 Task: Disable the option In-app notifications in Job application updates.
Action: Mouse moved to (783, 107)
Screenshot: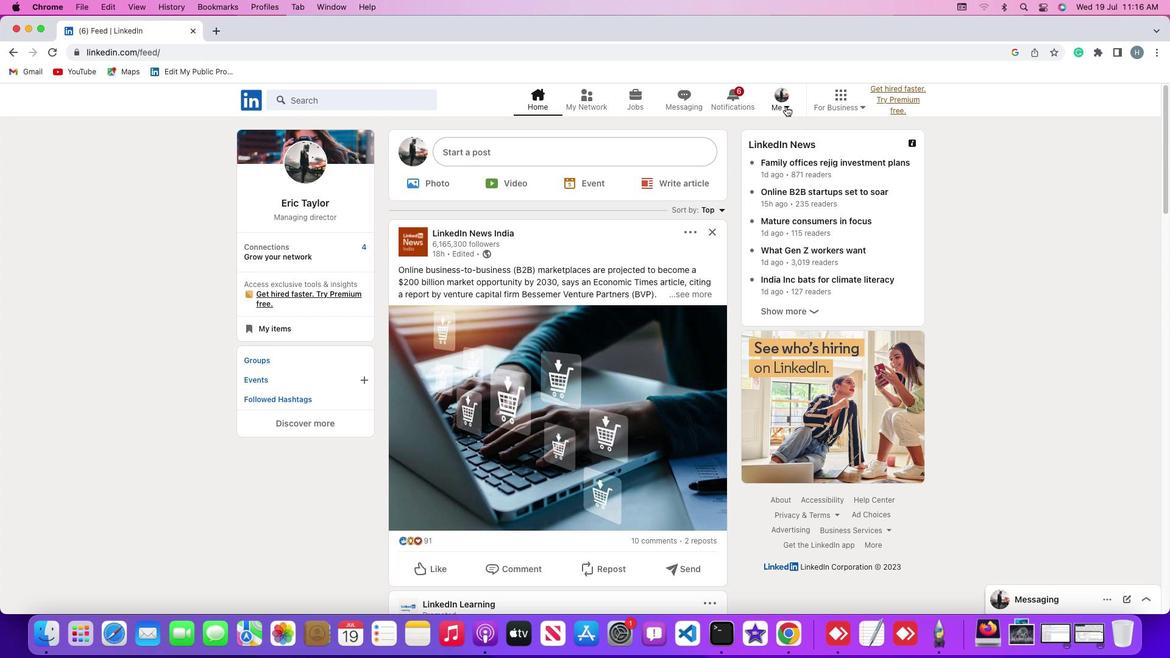 
Action: Mouse pressed left at (783, 107)
Screenshot: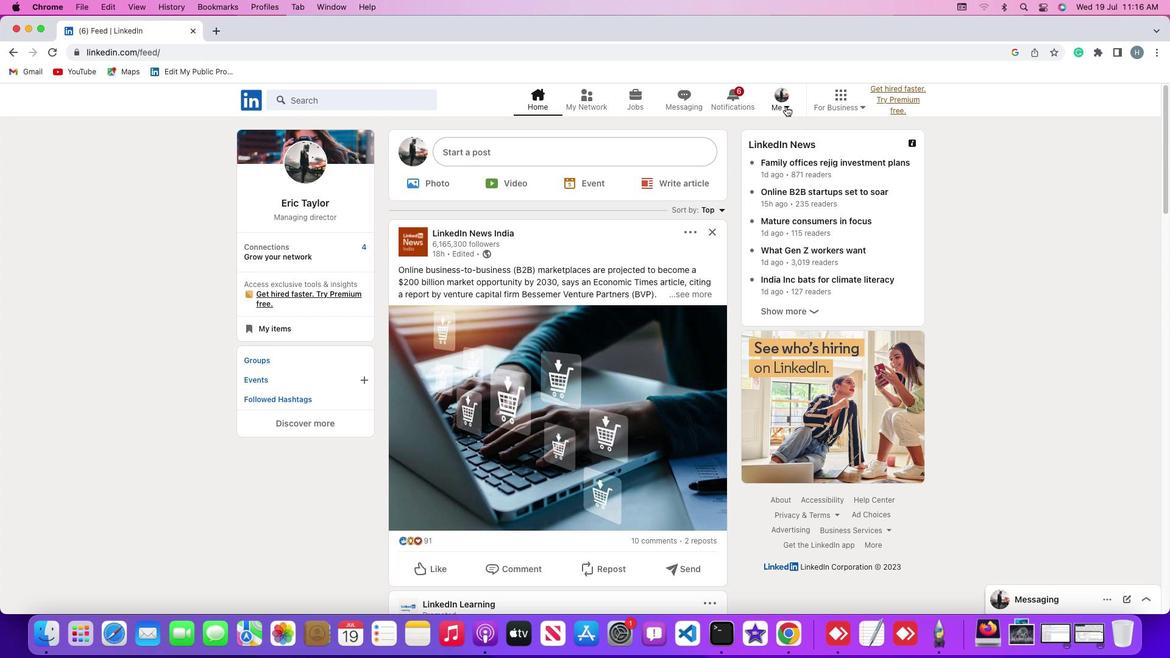 
Action: Mouse moved to (786, 106)
Screenshot: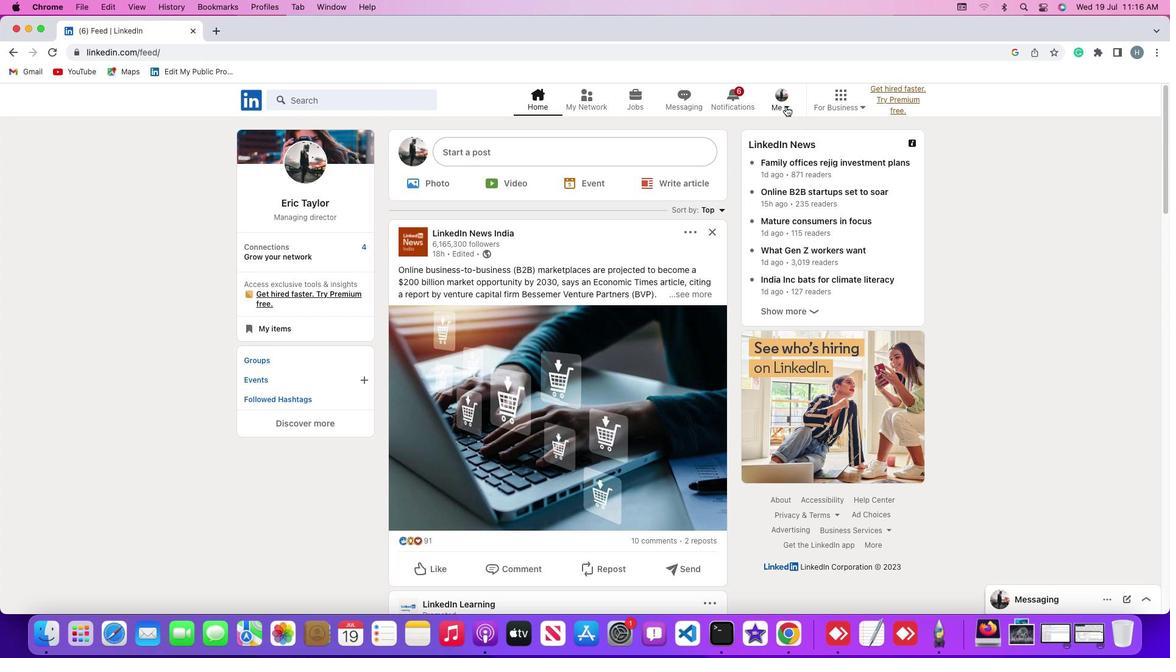 
Action: Mouse pressed left at (786, 106)
Screenshot: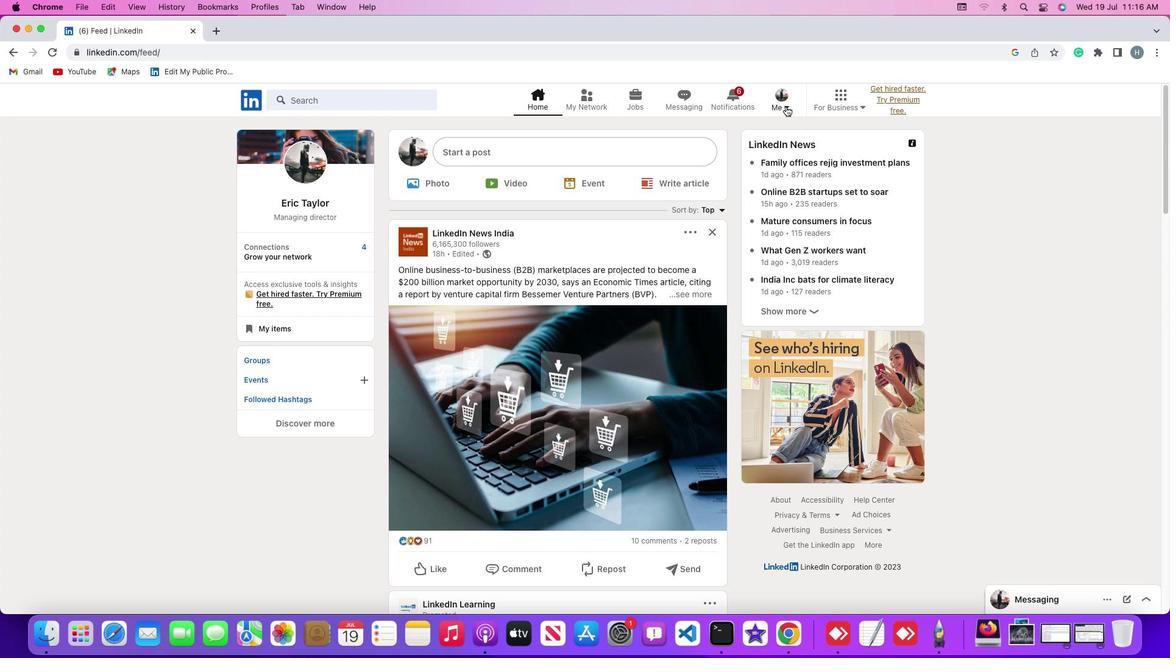 
Action: Mouse moved to (712, 227)
Screenshot: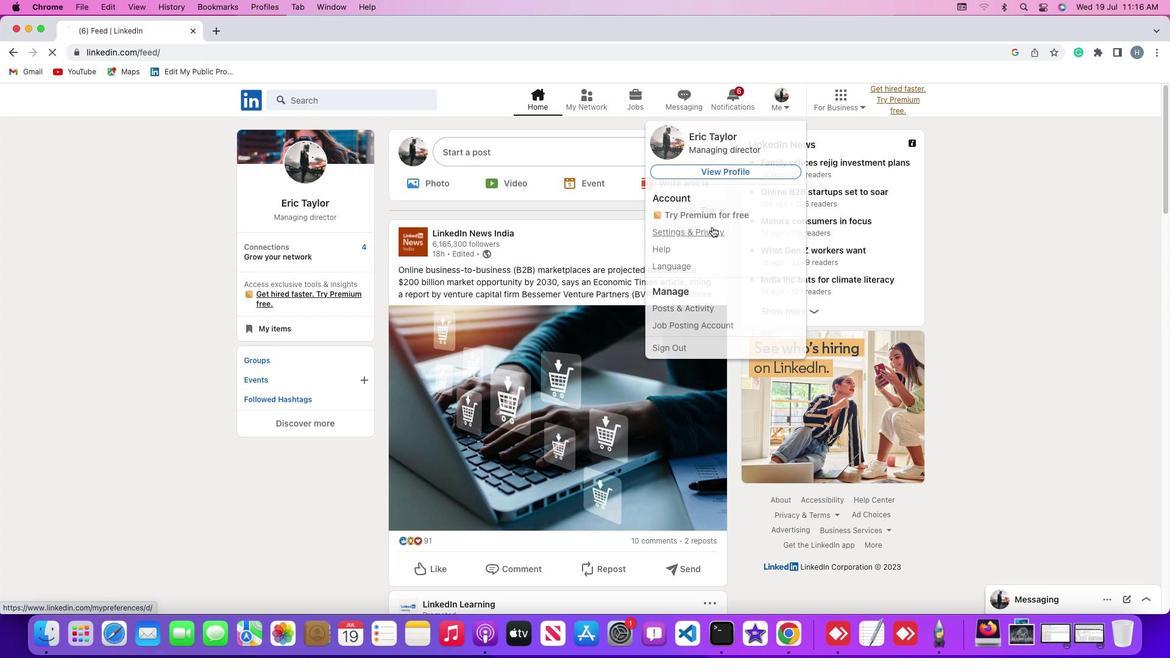 
Action: Mouse pressed left at (712, 227)
Screenshot: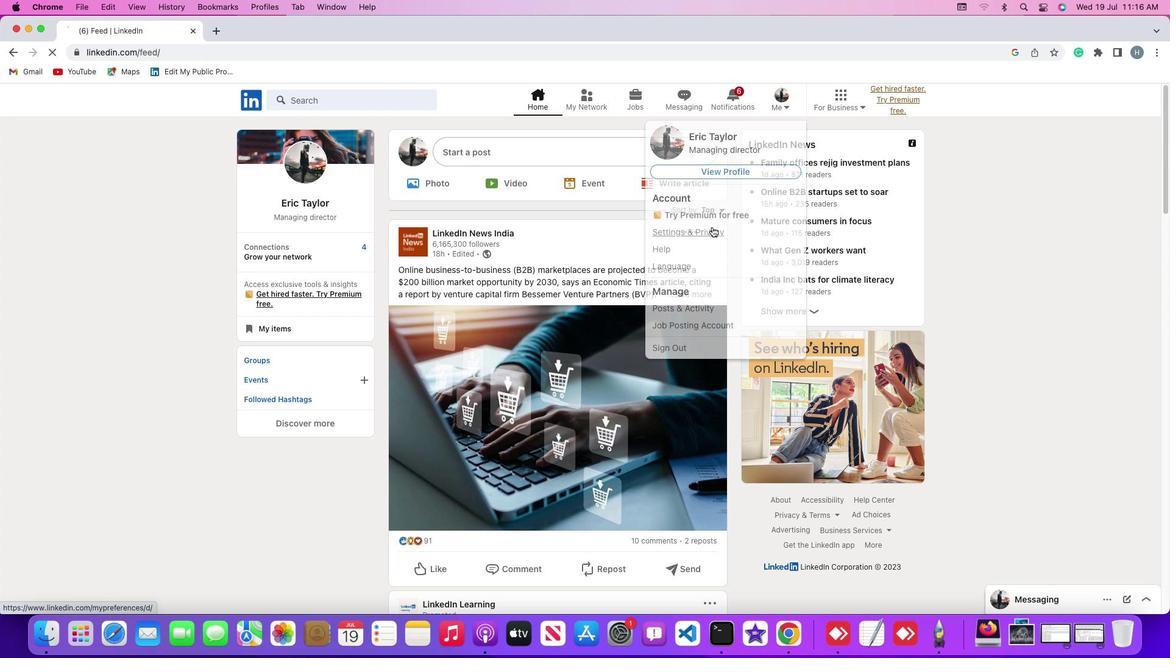 
Action: Mouse moved to (86, 415)
Screenshot: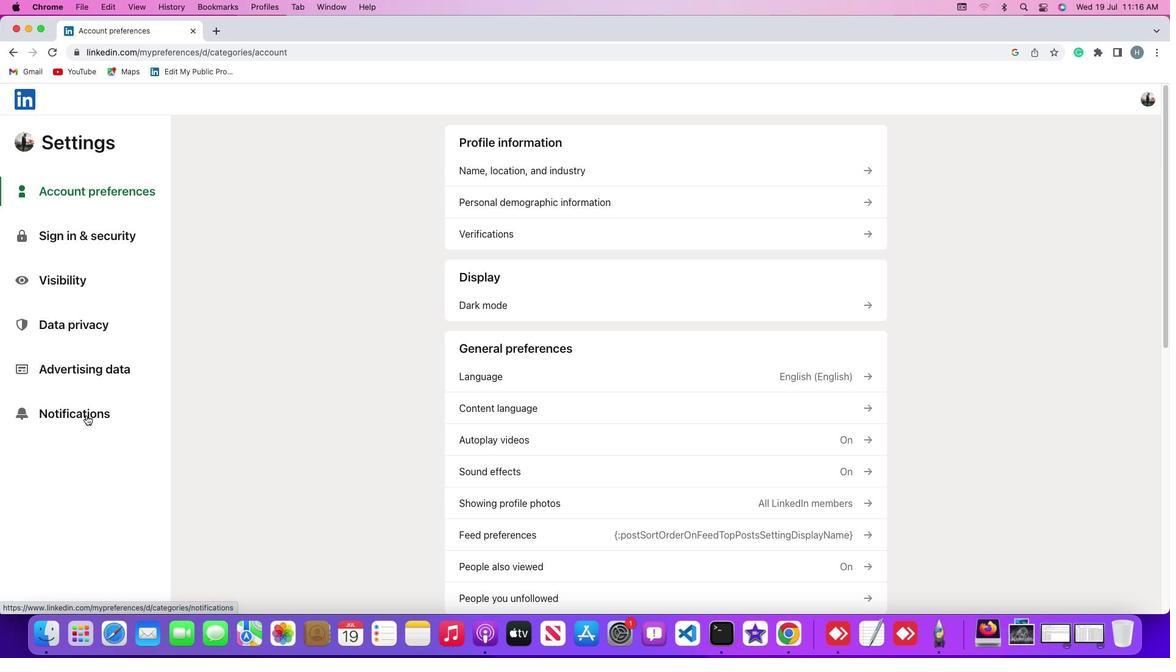 
Action: Mouse pressed left at (86, 415)
Screenshot: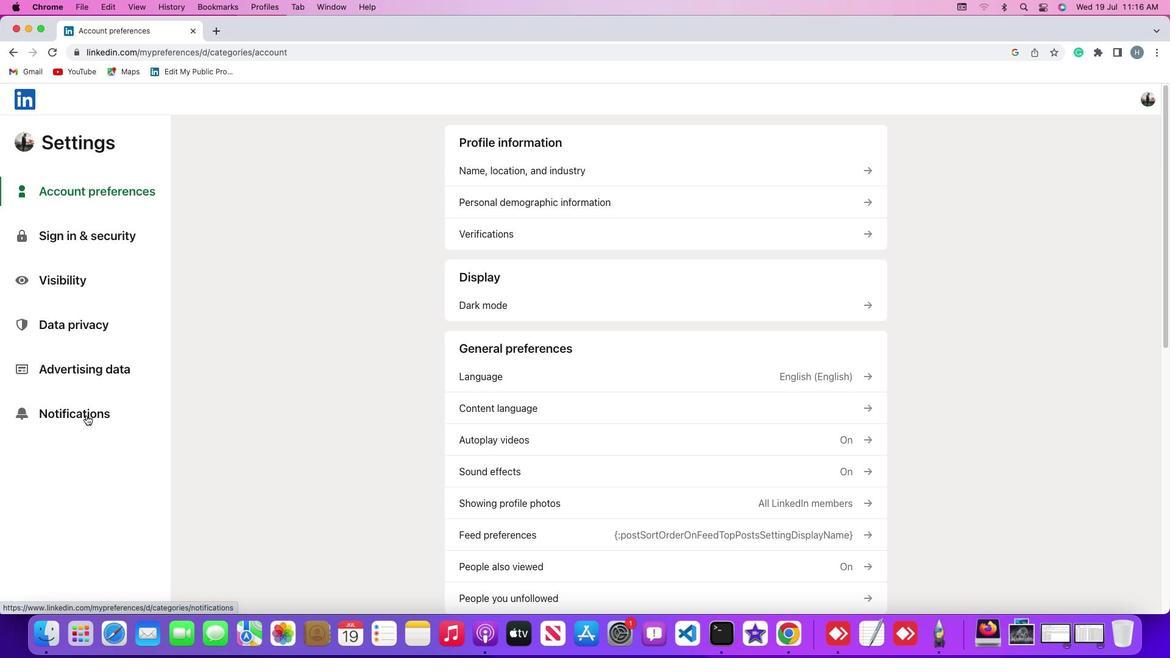 
Action: Mouse pressed left at (86, 415)
Screenshot: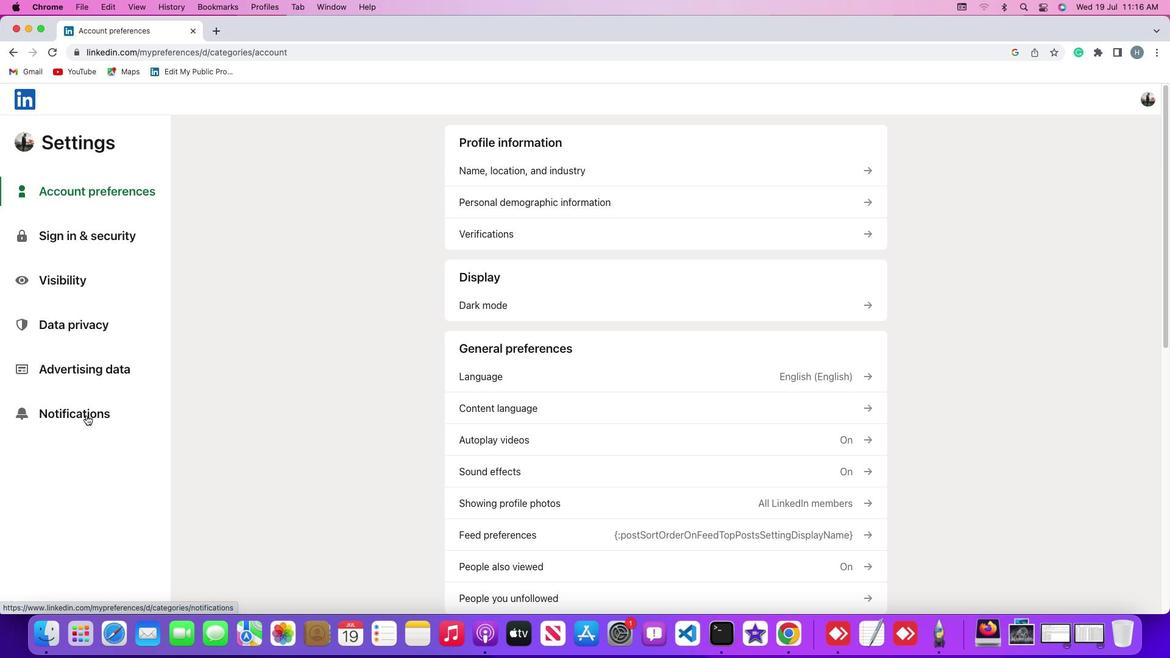 
Action: Mouse moved to (564, 169)
Screenshot: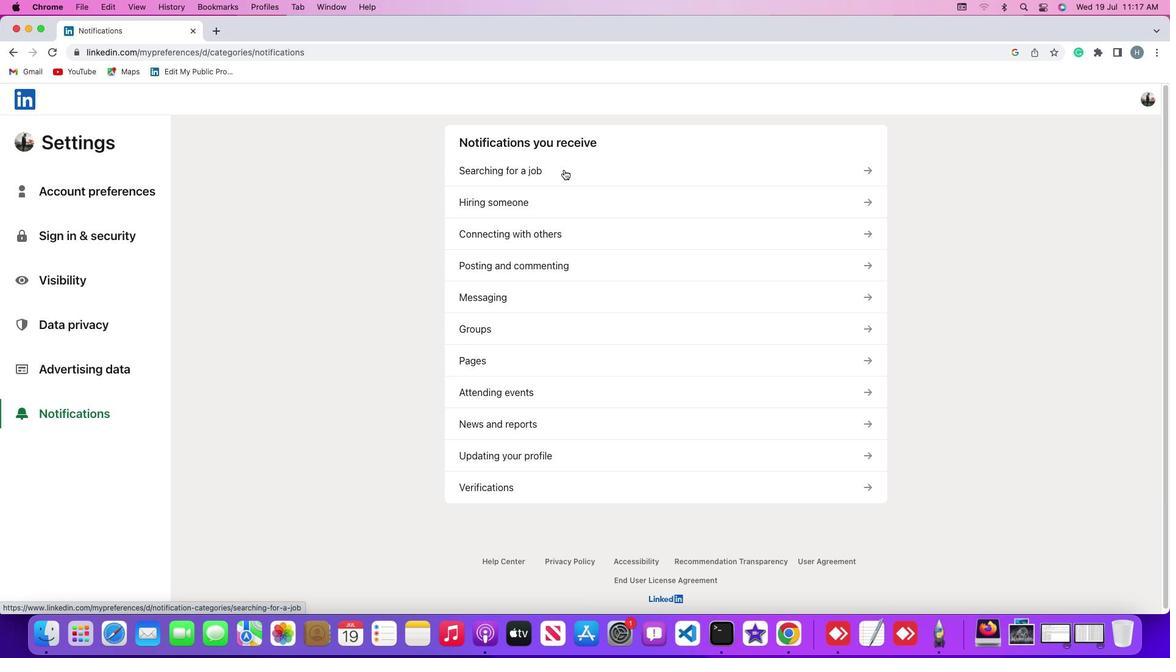 
Action: Mouse pressed left at (564, 169)
Screenshot: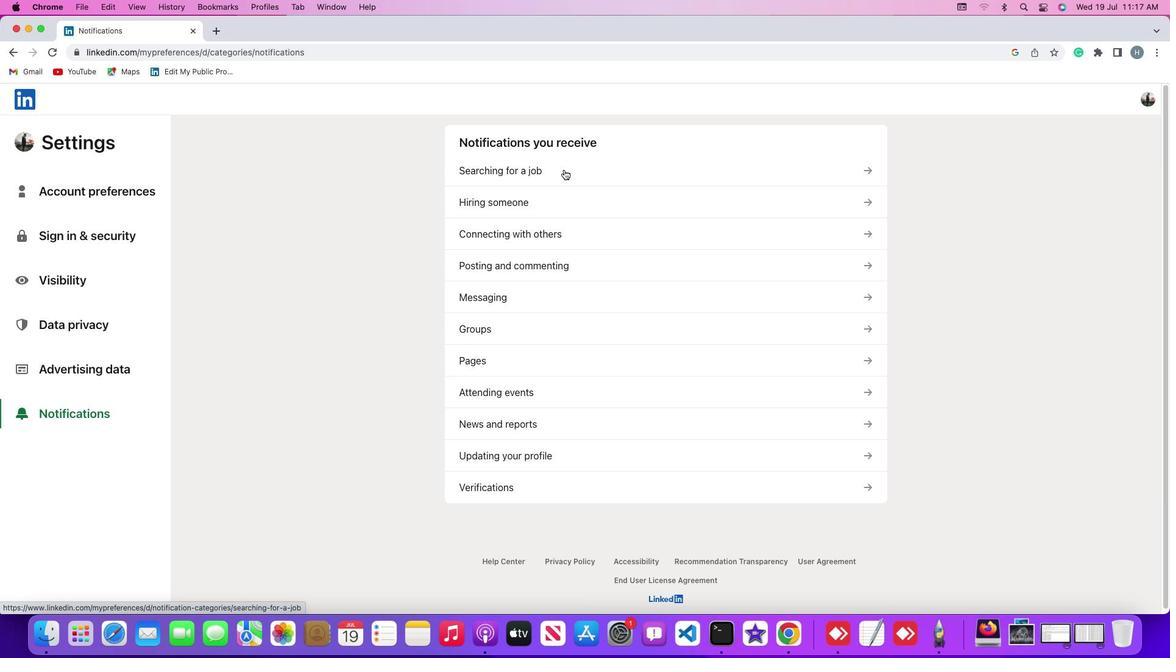 
Action: Mouse moved to (563, 346)
Screenshot: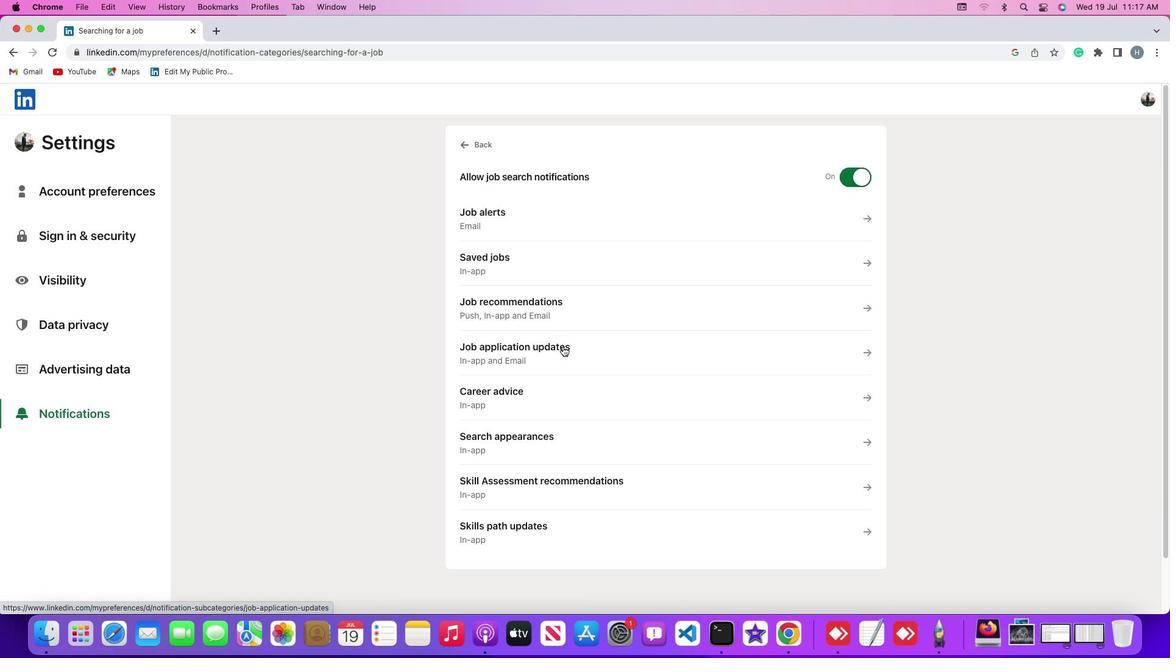 
Action: Mouse pressed left at (563, 346)
Screenshot: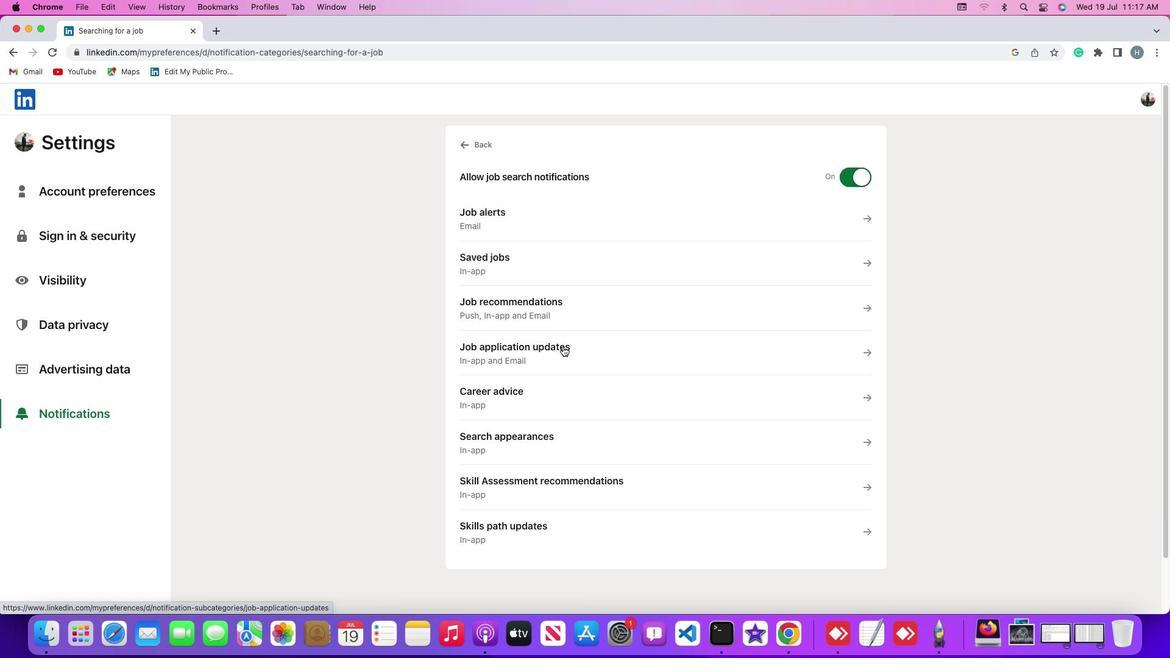 
Action: Mouse moved to (851, 257)
Screenshot: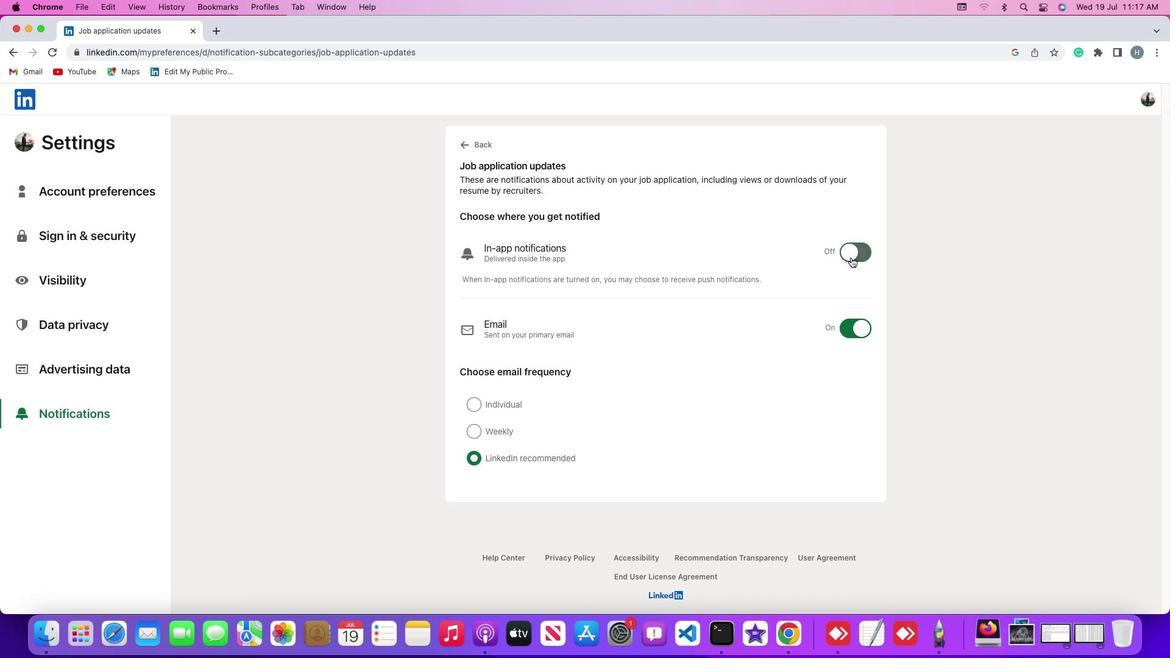 
Action: Mouse pressed left at (851, 257)
Screenshot: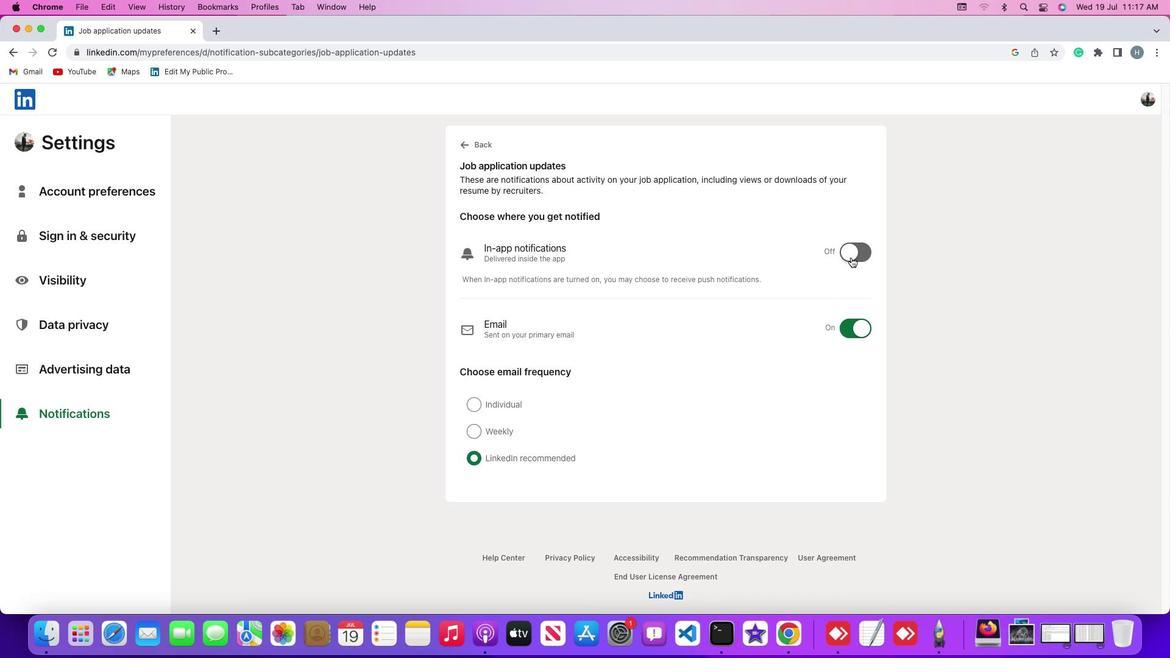 
